 Task: Add Attachment from computer to Card Card0000000065 in Board Board0000000017 in Workspace WS0000000006 in Trello. Add Cover Purple to Card Card0000000065 in Board Board0000000017 in Workspace WS0000000006 in Trello. Add "Move Card To …" Button titled Button0000000065 to "top" of the list "To Do" to Card Card0000000065 in Board Board0000000017 in Workspace WS0000000006 in Trello. Add Description DS0000000065 to Card Card0000000065 in Board Board0000000017 in Workspace WS0000000006 in Trello. Add Comment CM0000000065 to Card Card0000000065 in Board Board0000000017 in Workspace WS0000000006 in Trello
Action: Mouse moved to (671, 369)
Screenshot: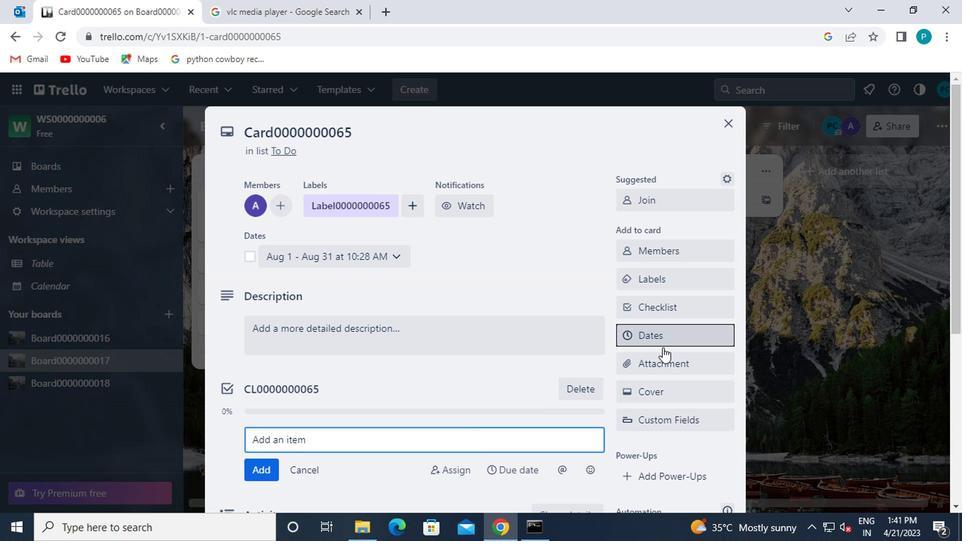 
Action: Mouse pressed left at (671, 369)
Screenshot: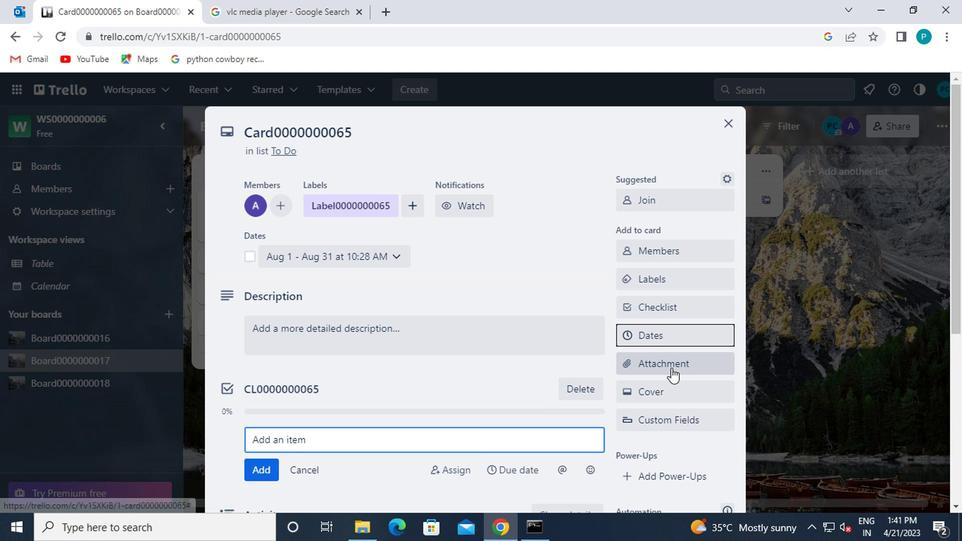 
Action: Mouse moved to (634, 142)
Screenshot: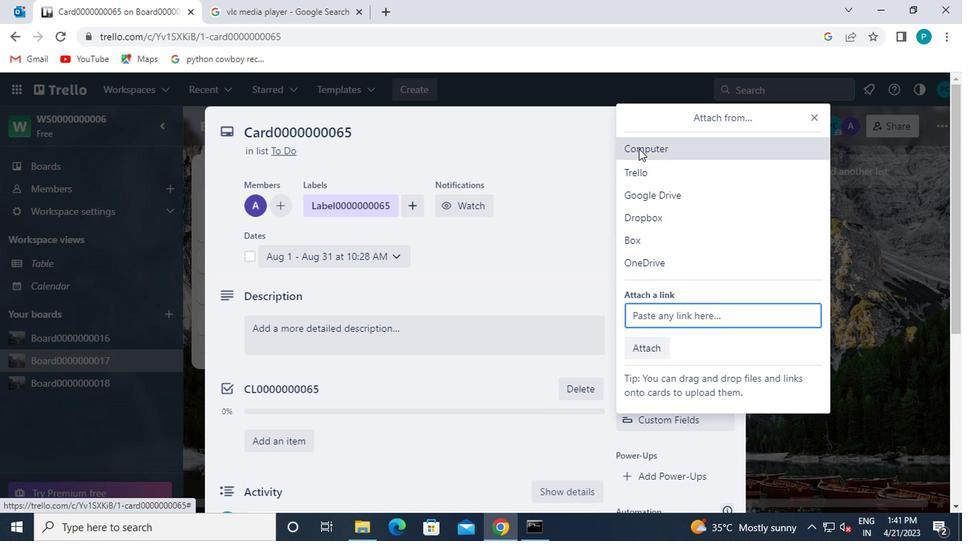 
Action: Mouse pressed left at (634, 142)
Screenshot: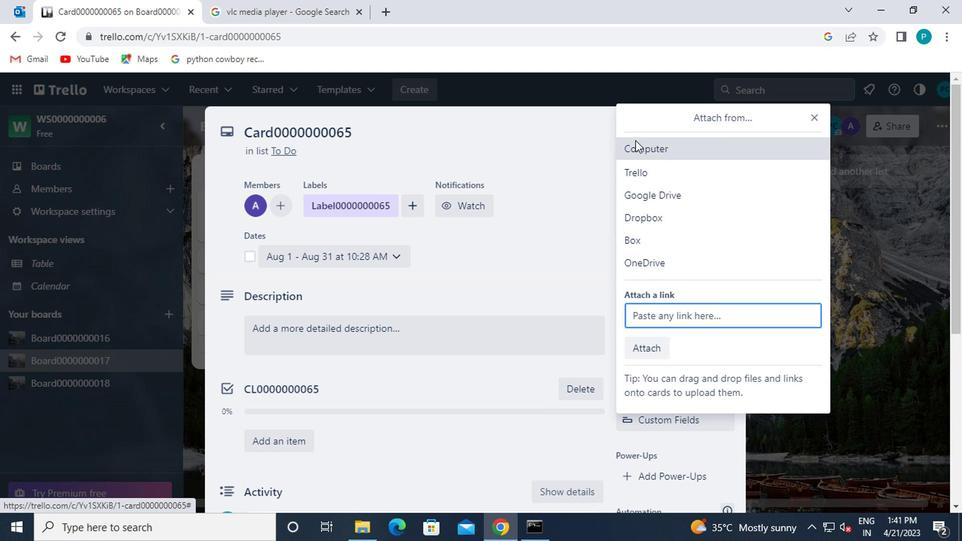 
Action: Mouse moved to (189, 101)
Screenshot: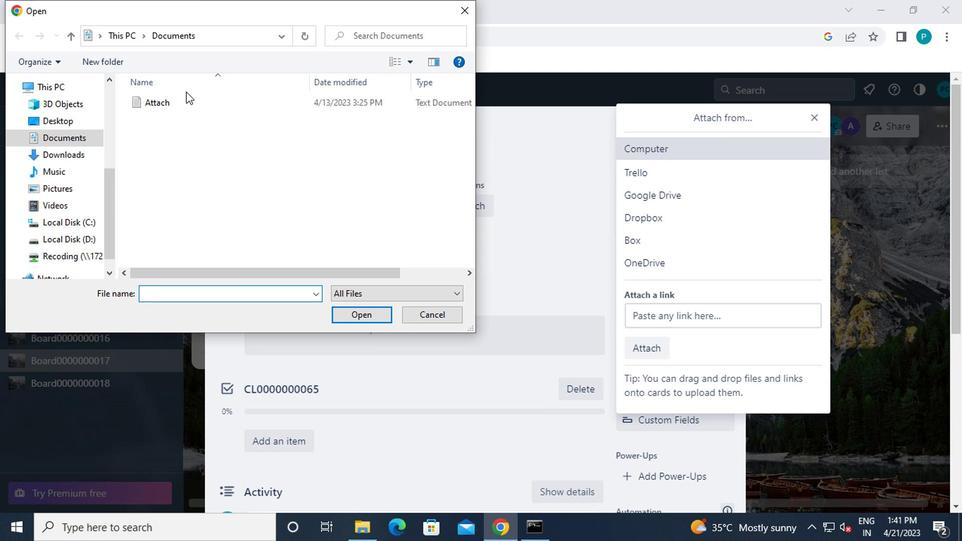 
Action: Mouse pressed left at (189, 101)
Screenshot: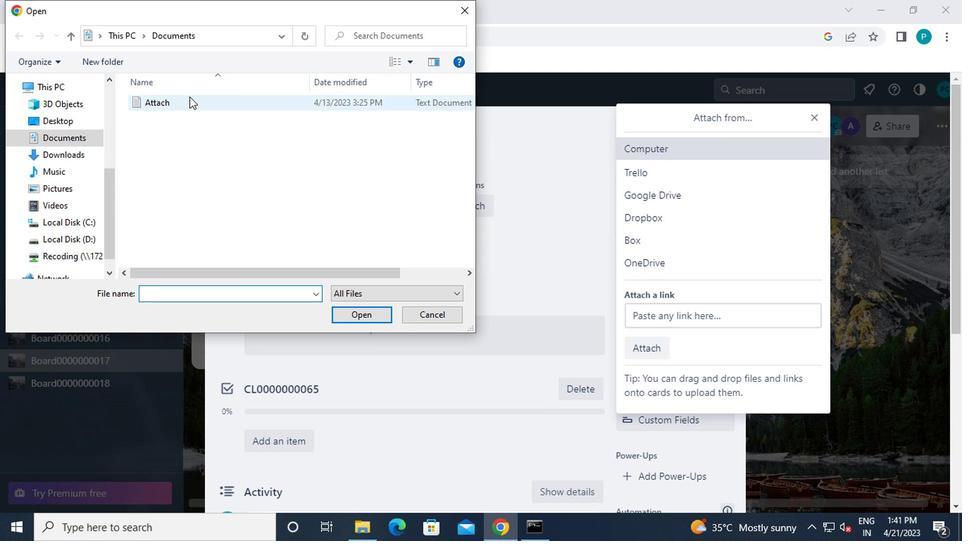 
Action: Mouse moved to (360, 316)
Screenshot: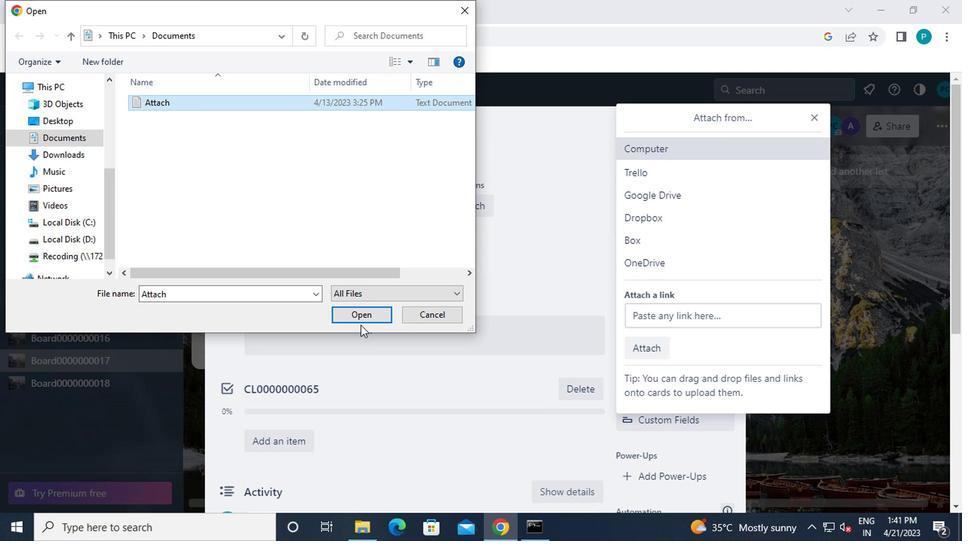 
Action: Mouse pressed left at (360, 316)
Screenshot: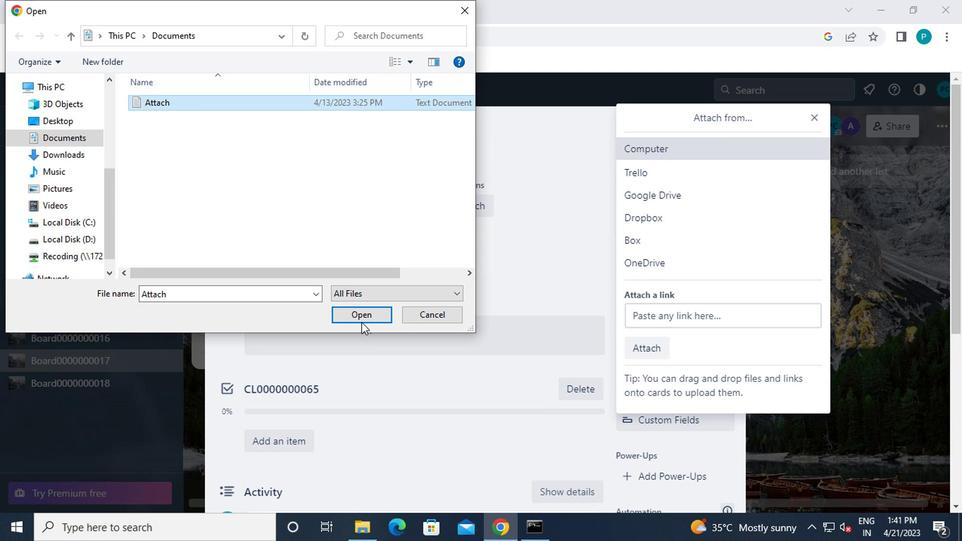 
Action: Mouse moved to (569, 367)
Screenshot: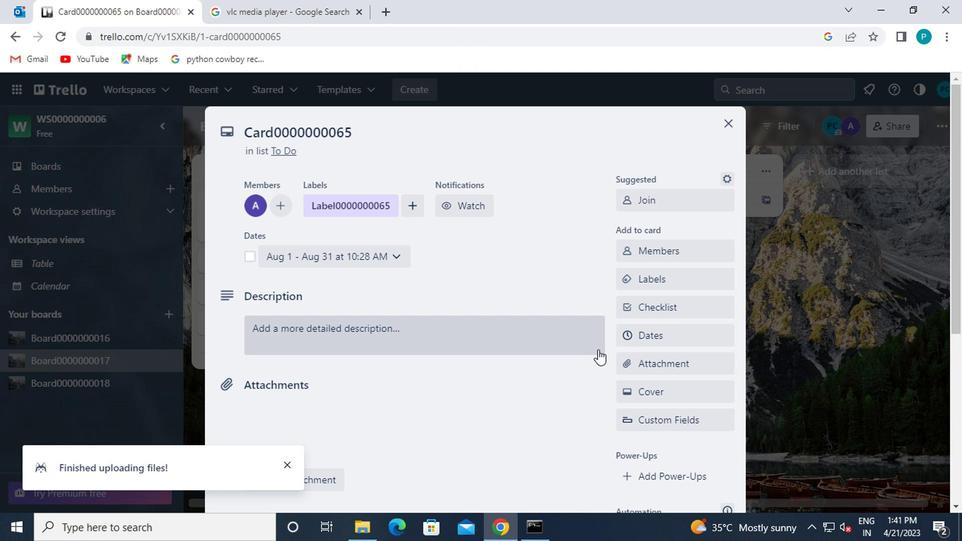 
Action: Mouse scrolled (569, 366) with delta (0, -1)
Screenshot: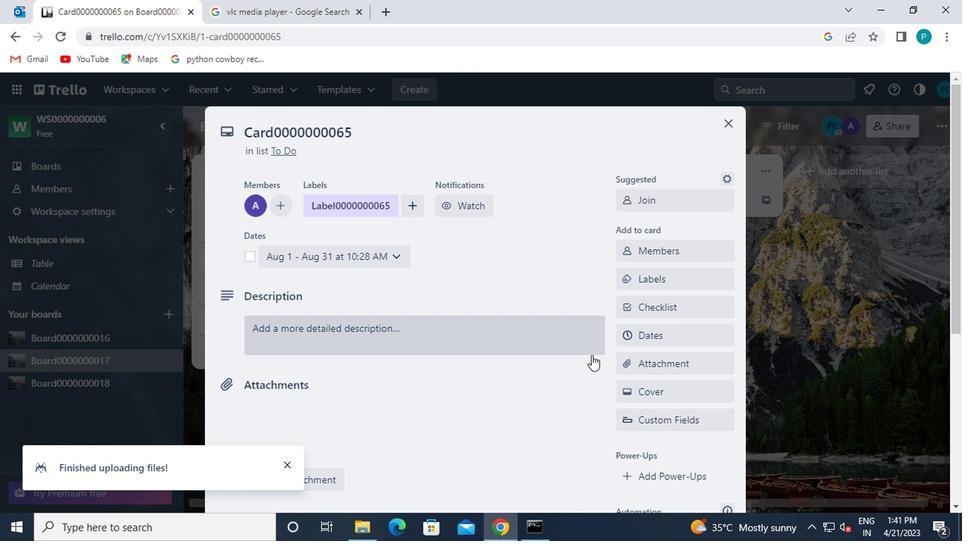 
Action: Mouse moved to (643, 320)
Screenshot: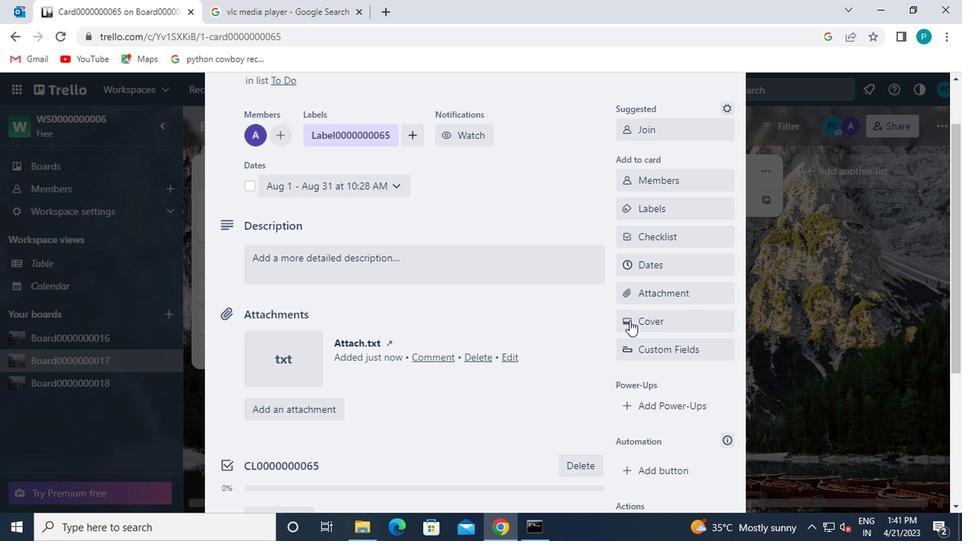 
Action: Mouse pressed left at (643, 320)
Screenshot: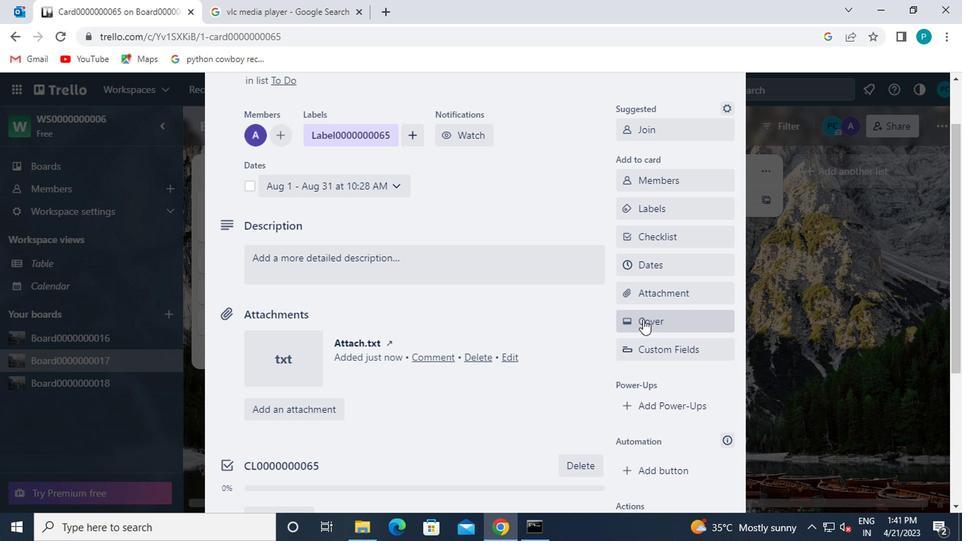 
Action: Mouse moved to (800, 239)
Screenshot: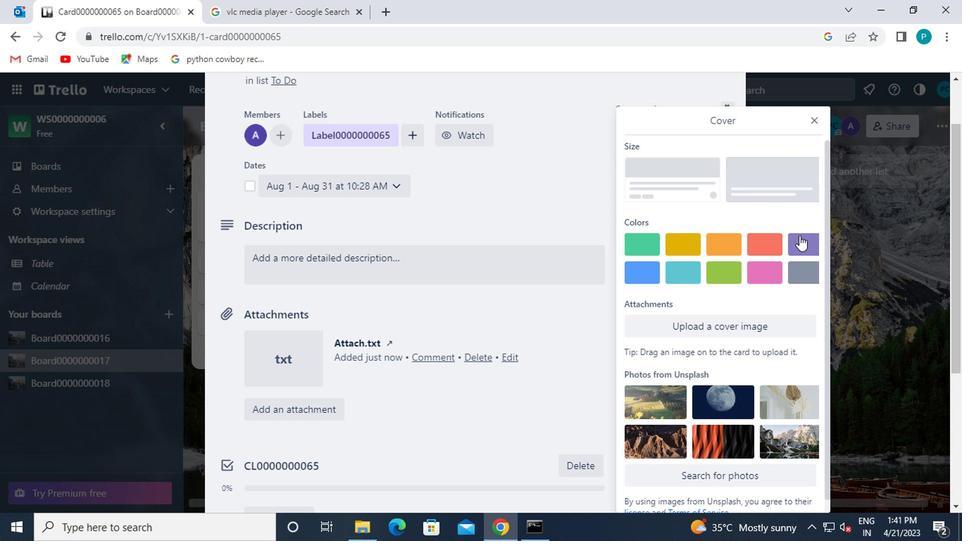 
Action: Mouse pressed left at (800, 239)
Screenshot: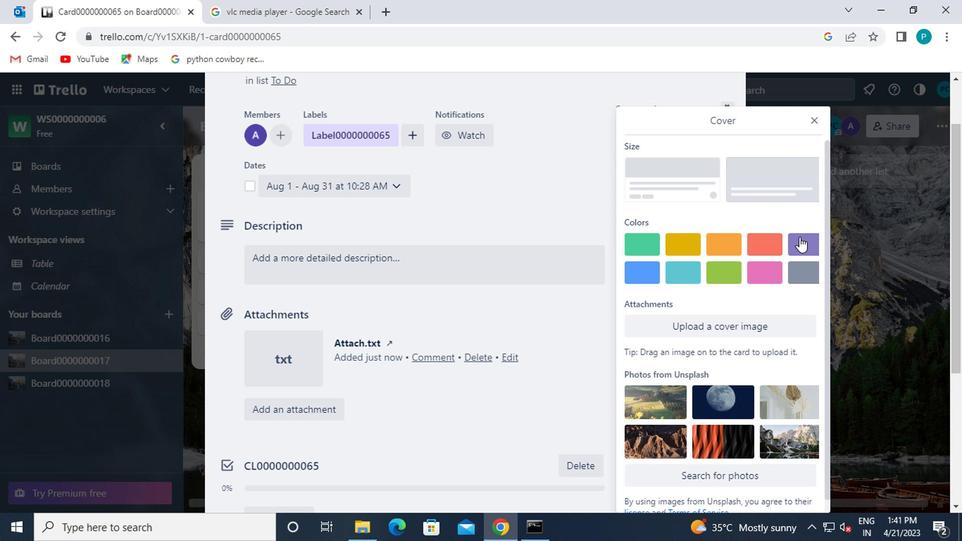 
Action: Mouse moved to (816, 119)
Screenshot: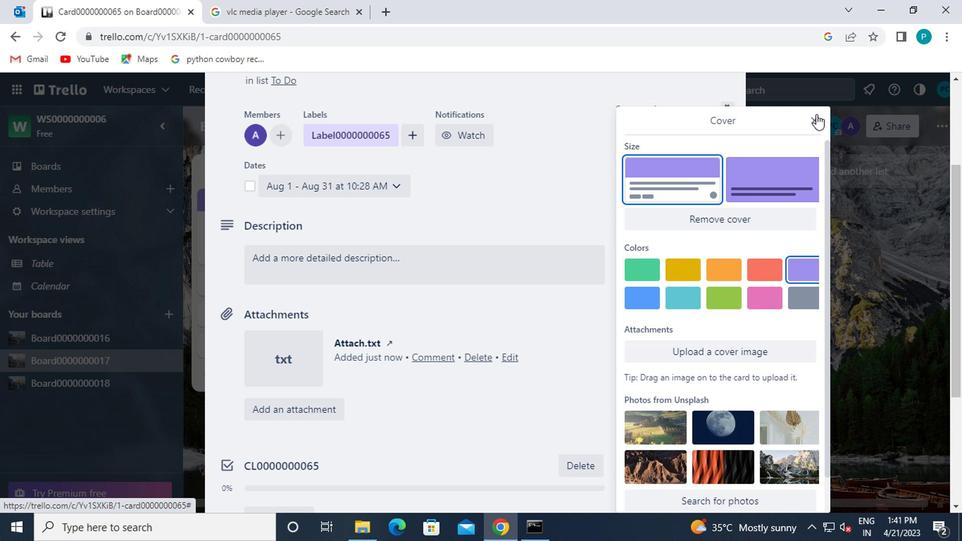 
Action: Mouse pressed left at (816, 119)
Screenshot: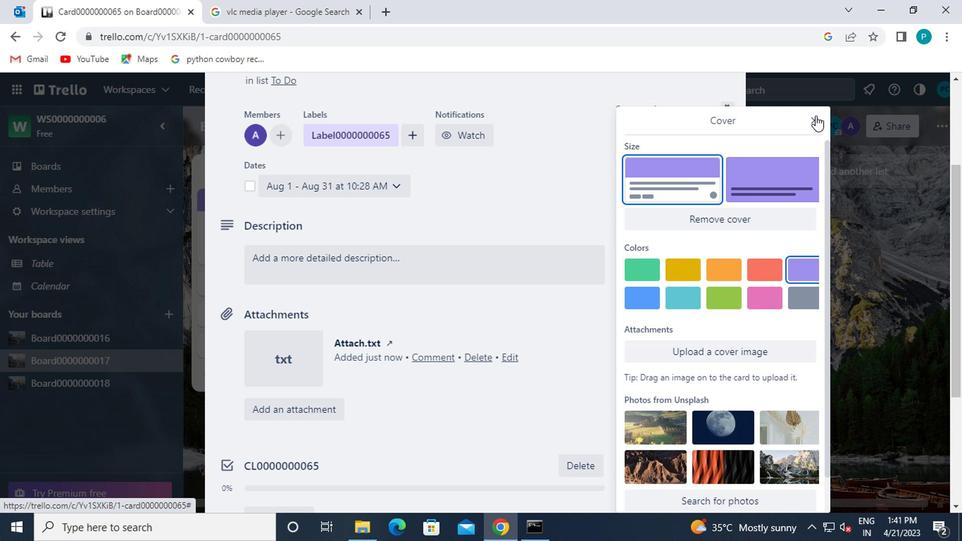 
Action: Mouse moved to (557, 316)
Screenshot: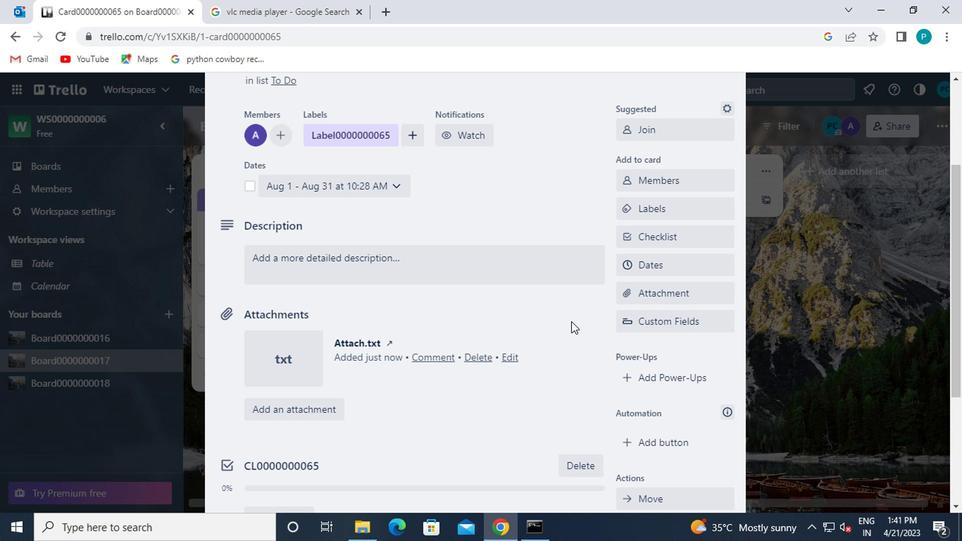 
Action: Mouse scrolled (557, 316) with delta (0, 0)
Screenshot: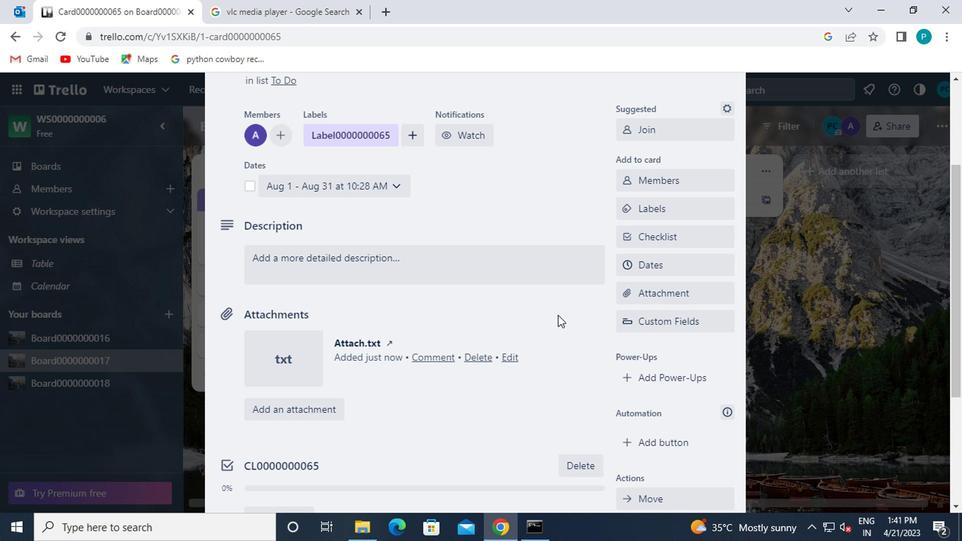 
Action: Mouse moved to (623, 370)
Screenshot: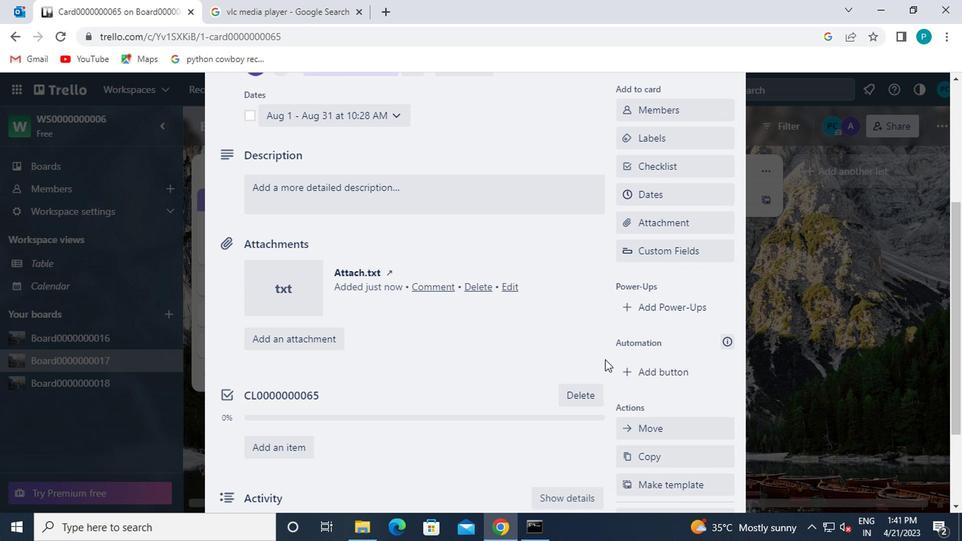 
Action: Mouse pressed left at (623, 370)
Screenshot: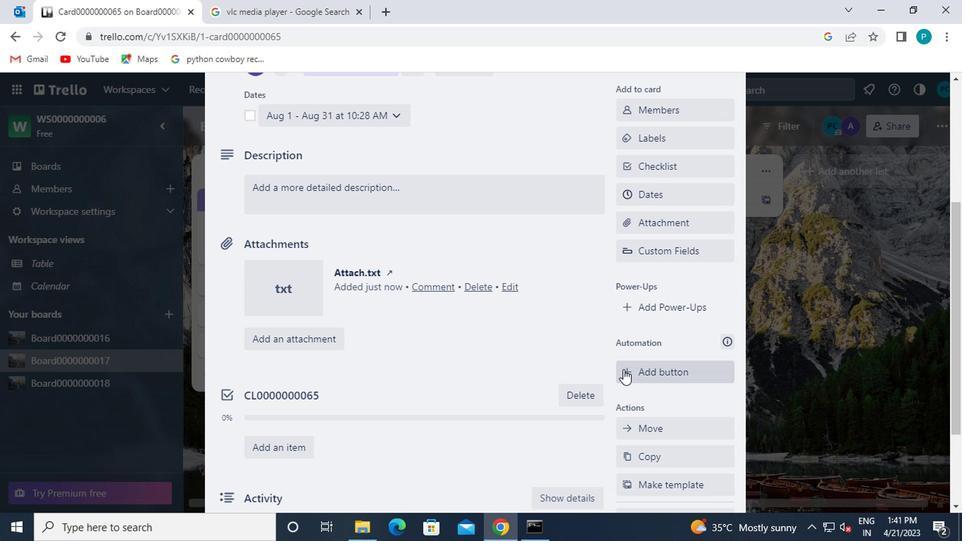 
Action: Mouse moved to (649, 182)
Screenshot: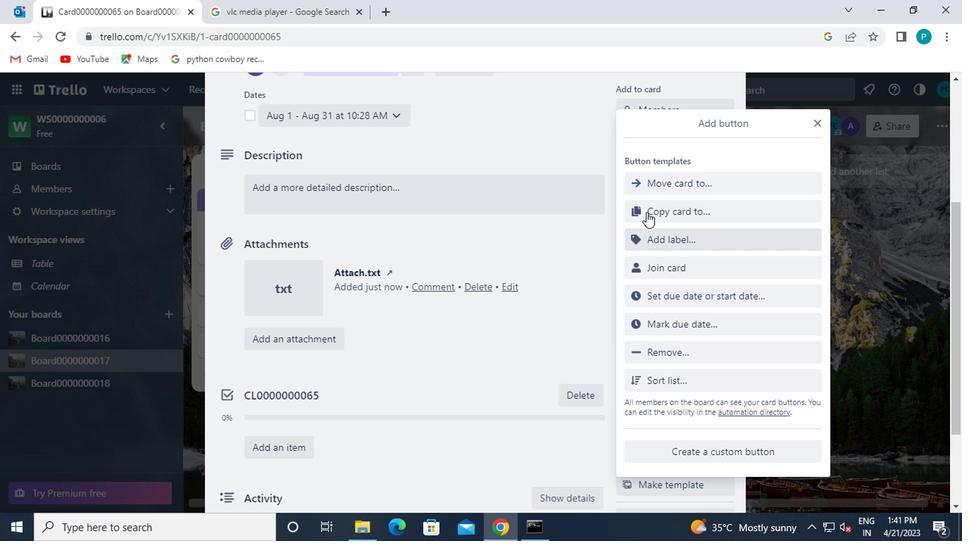 
Action: Mouse pressed left at (649, 182)
Screenshot: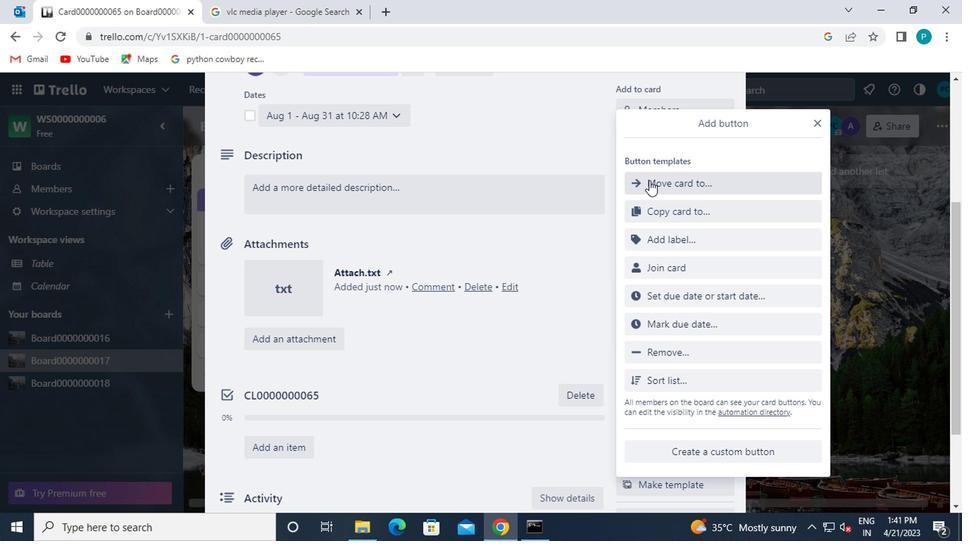 
Action: Mouse moved to (679, 182)
Screenshot: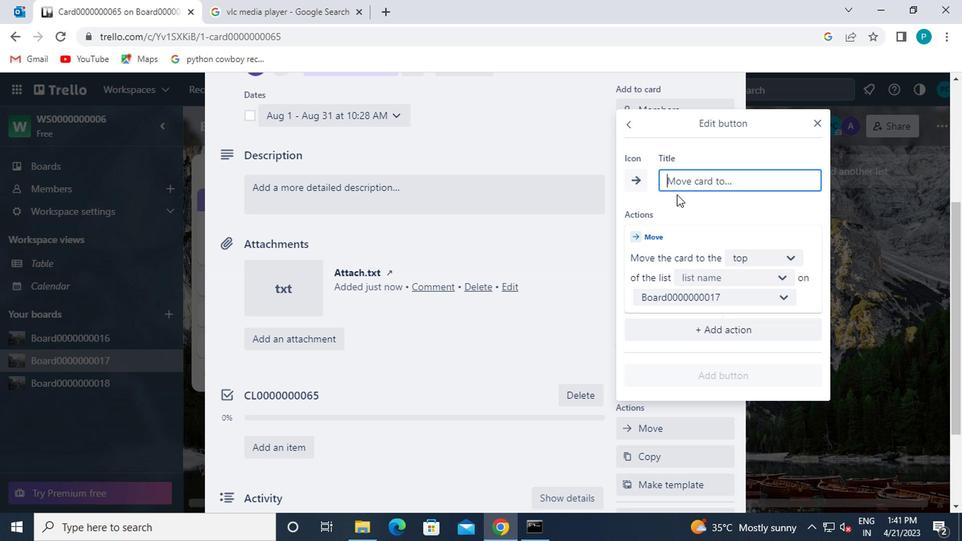
Action: Mouse pressed left at (679, 182)
Screenshot: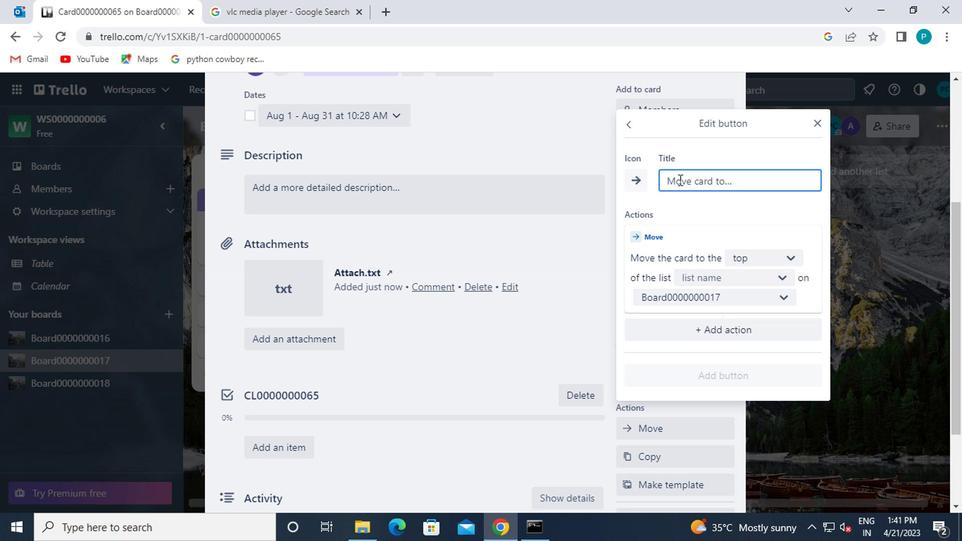 
Action: Key pressed <Key.caps_lock>b<Key.caps_lock><Key.backspace>b<Key.caps_lock>utton0000000065
Screenshot: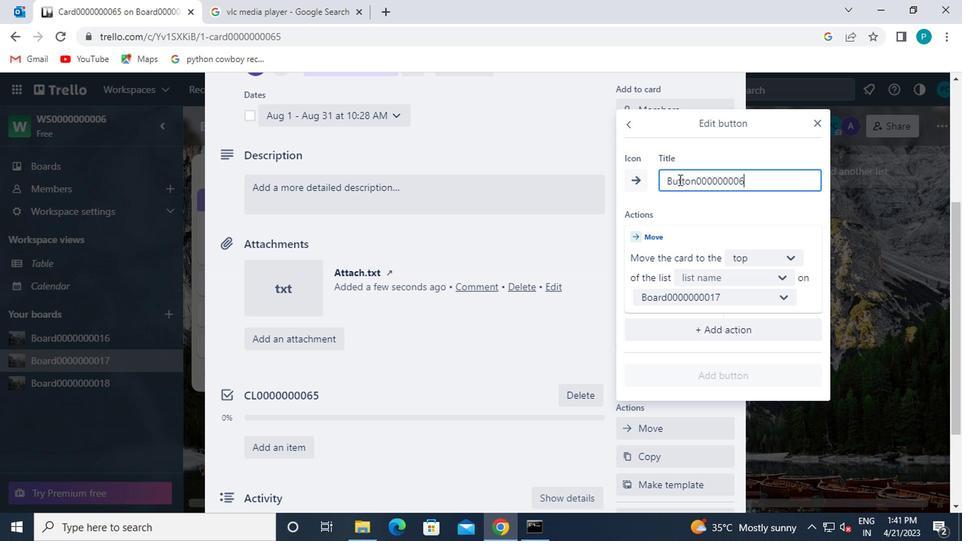 
Action: Mouse moved to (760, 260)
Screenshot: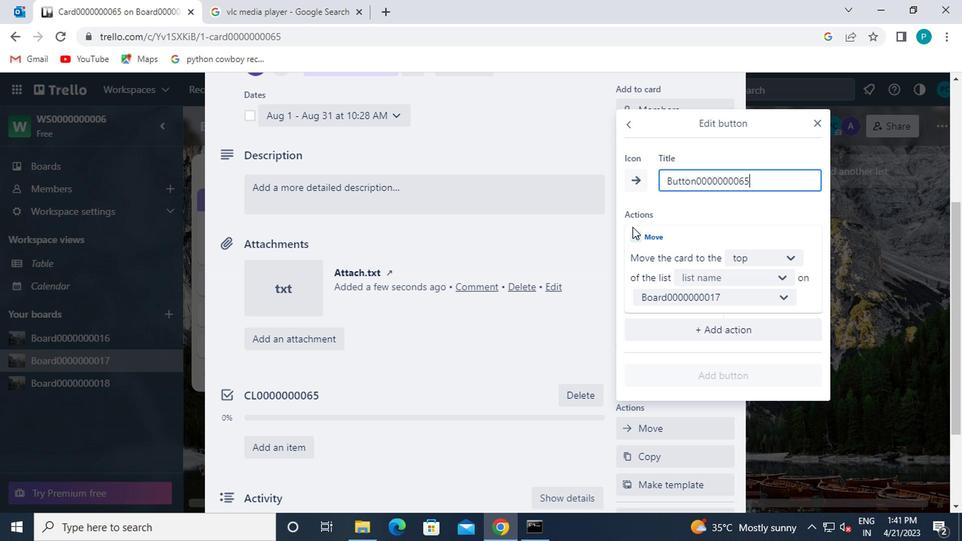 
Action: Mouse pressed left at (760, 260)
Screenshot: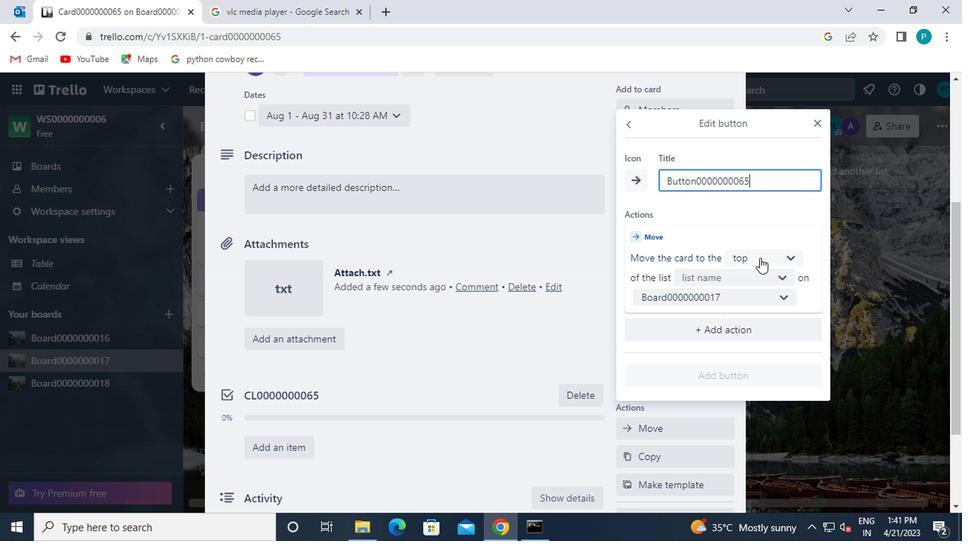 
Action: Mouse moved to (761, 289)
Screenshot: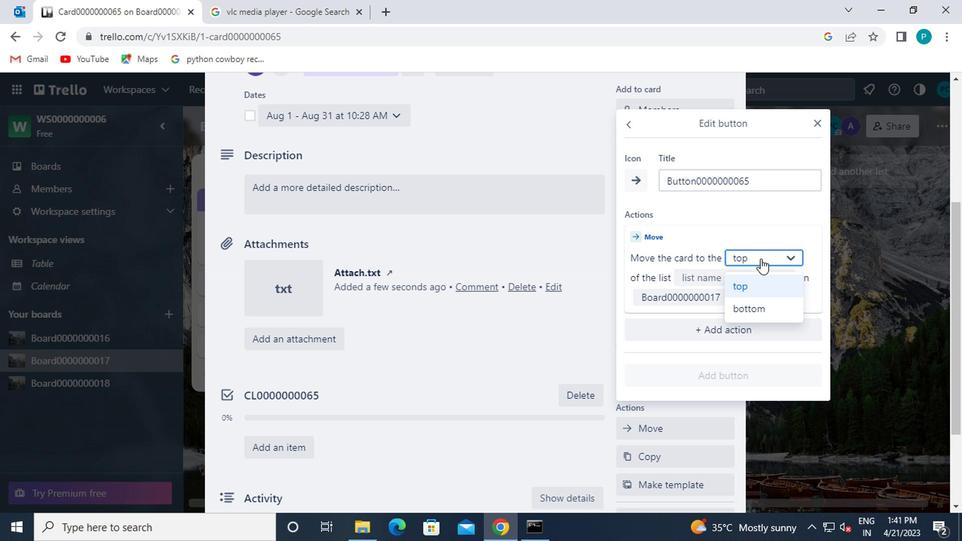 
Action: Mouse pressed left at (761, 289)
Screenshot: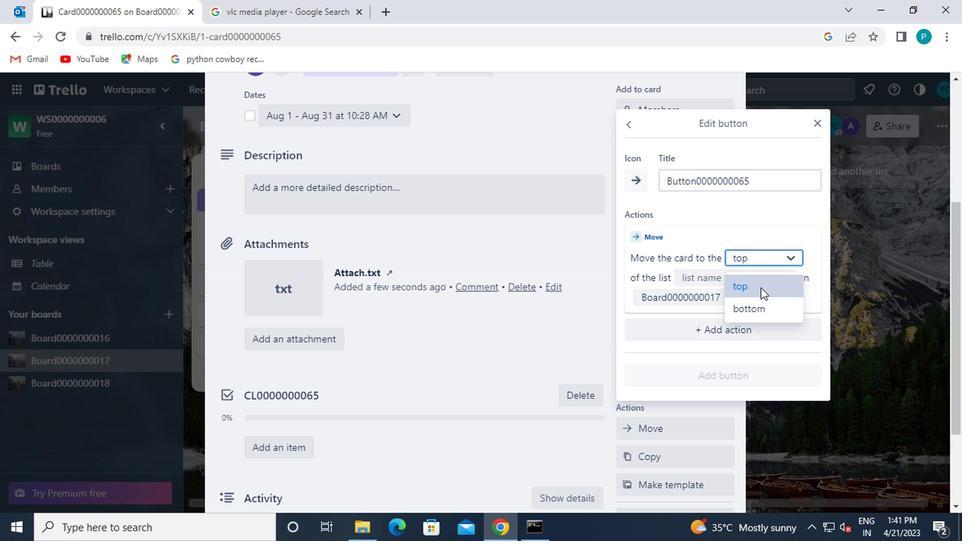
Action: Mouse moved to (739, 282)
Screenshot: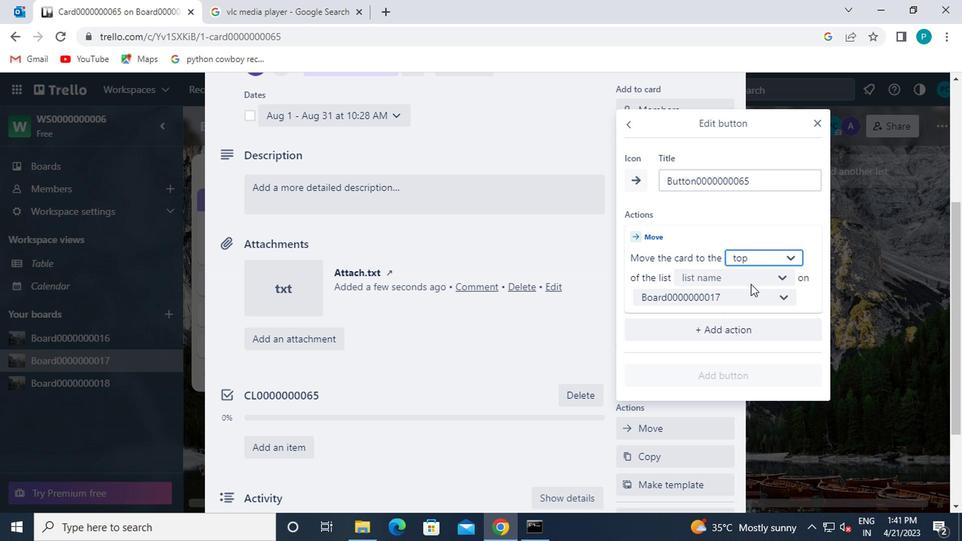 
Action: Mouse pressed left at (739, 282)
Screenshot: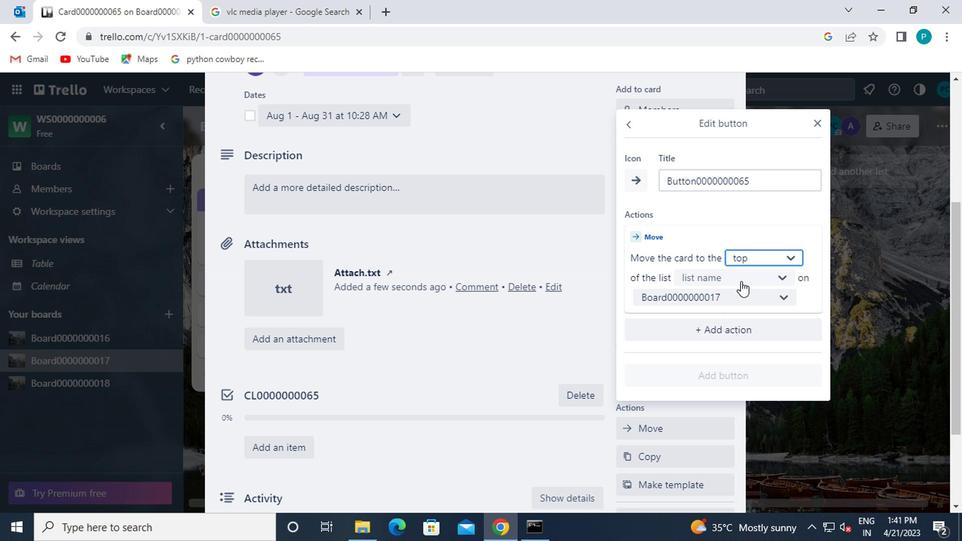
Action: Mouse moved to (739, 310)
Screenshot: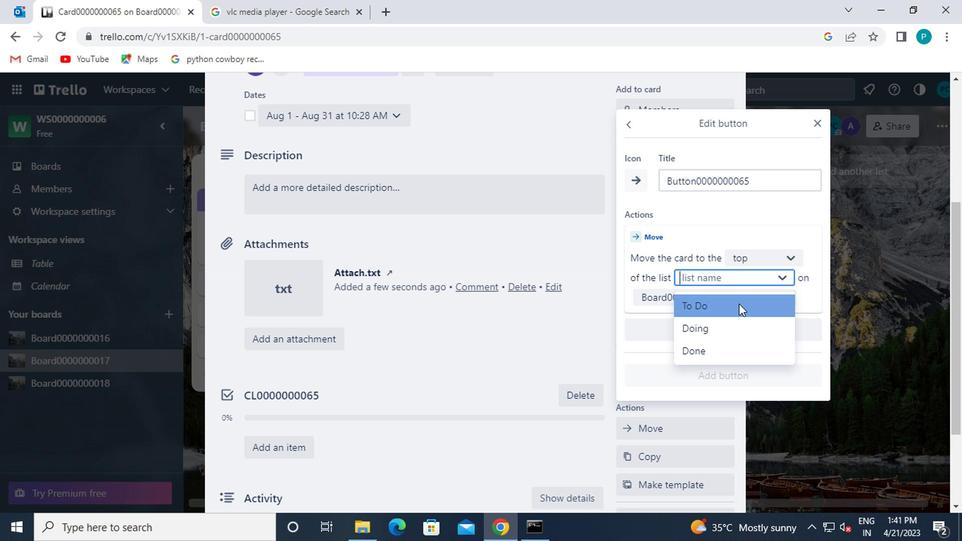
Action: Mouse pressed left at (739, 310)
Screenshot: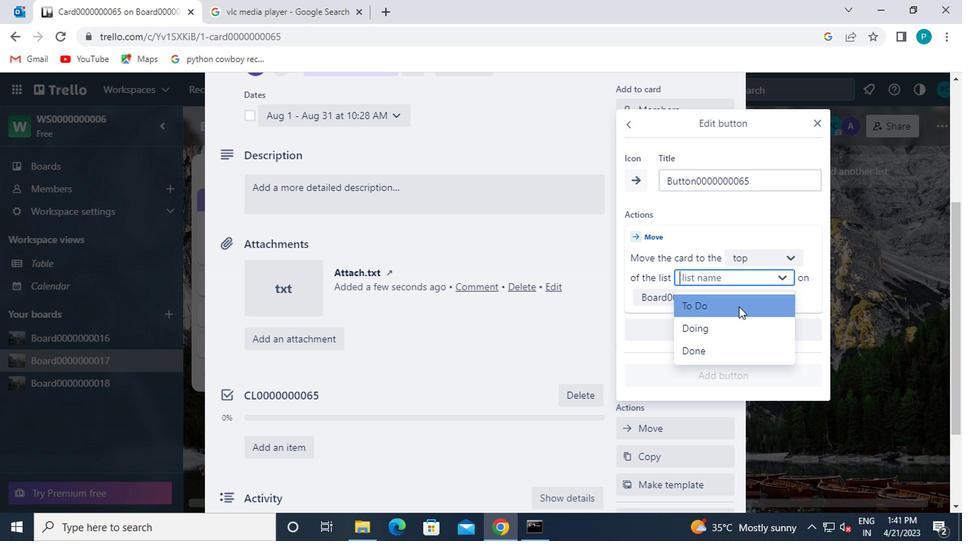 
Action: Mouse moved to (753, 375)
Screenshot: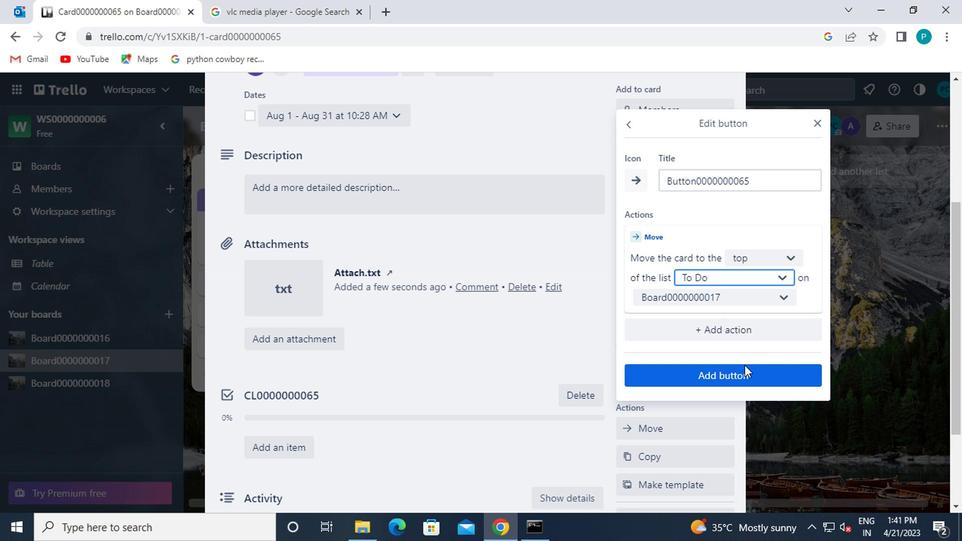 
Action: Mouse pressed left at (753, 375)
Screenshot: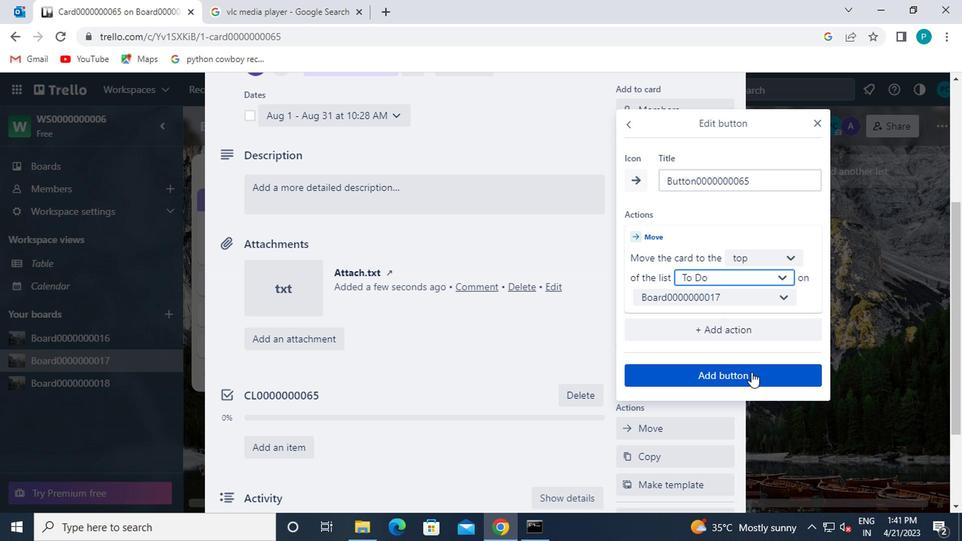 
Action: Mouse moved to (568, 312)
Screenshot: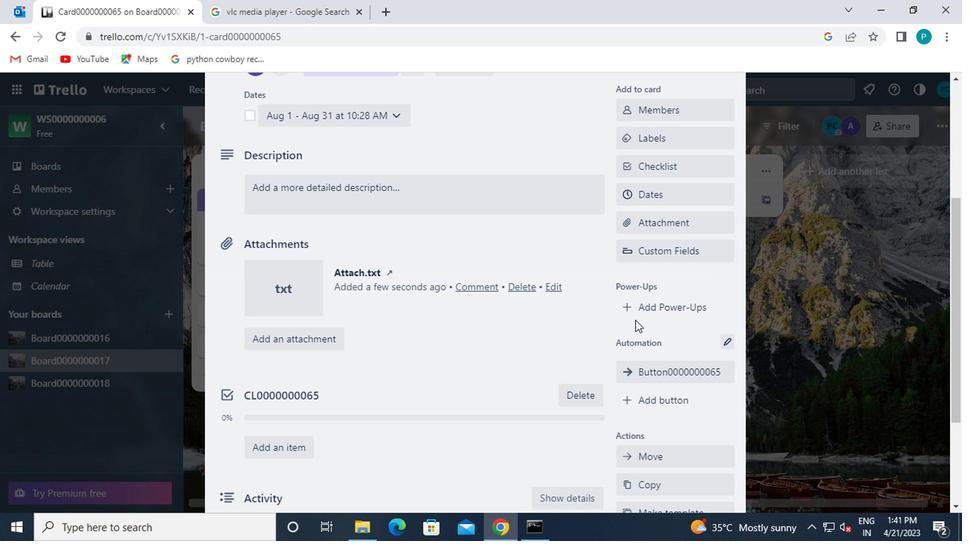 
Action: Mouse scrolled (568, 311) with delta (0, -1)
Screenshot: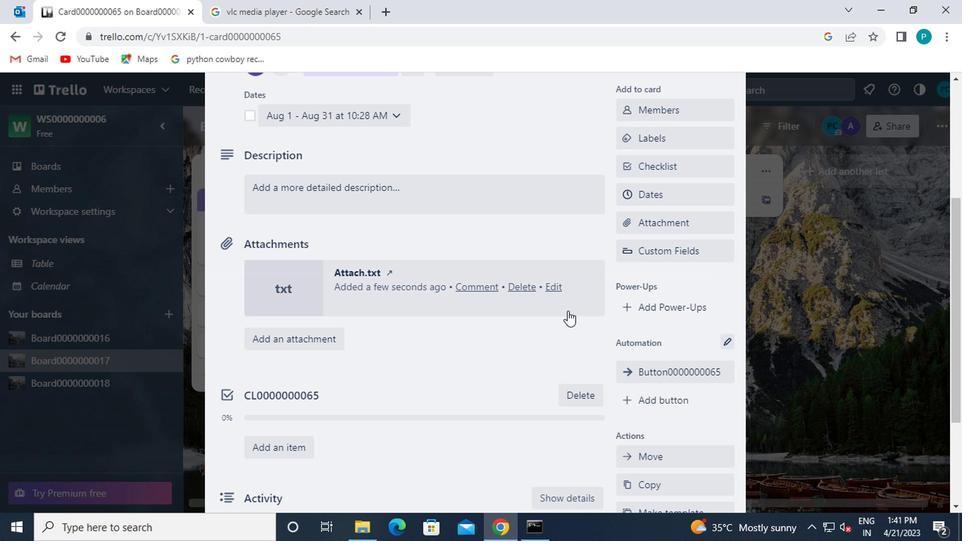 
Action: Mouse moved to (475, 292)
Screenshot: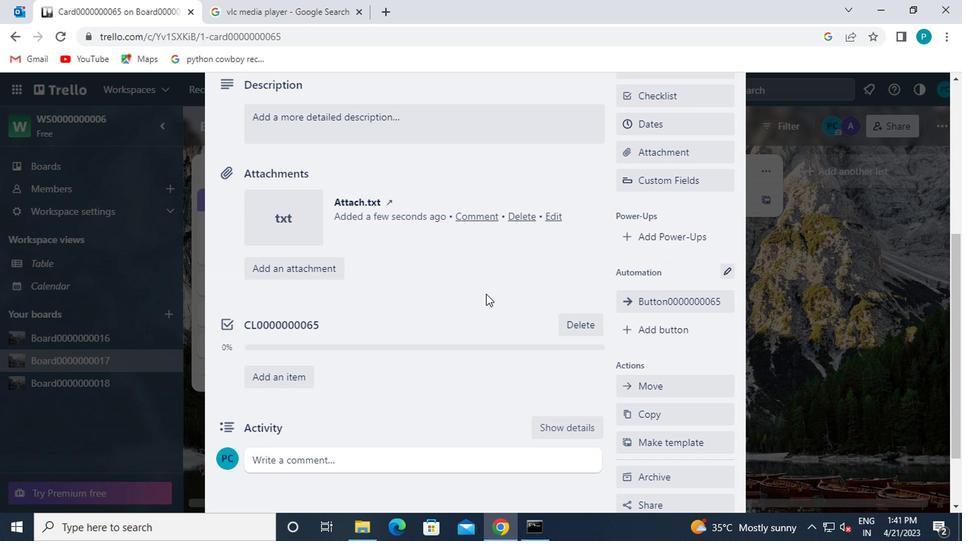 
Action: Mouse scrolled (475, 292) with delta (0, 0)
Screenshot: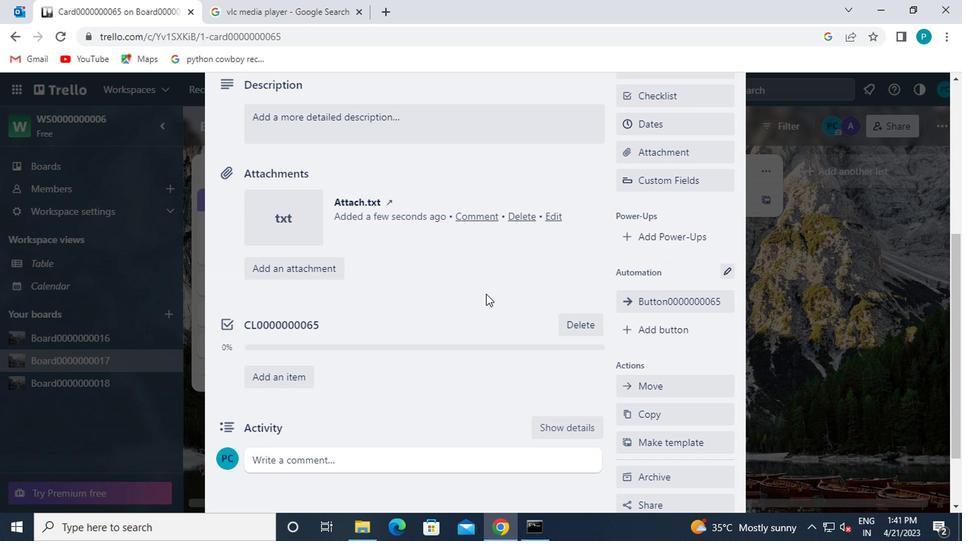 
Action: Mouse moved to (328, 200)
Screenshot: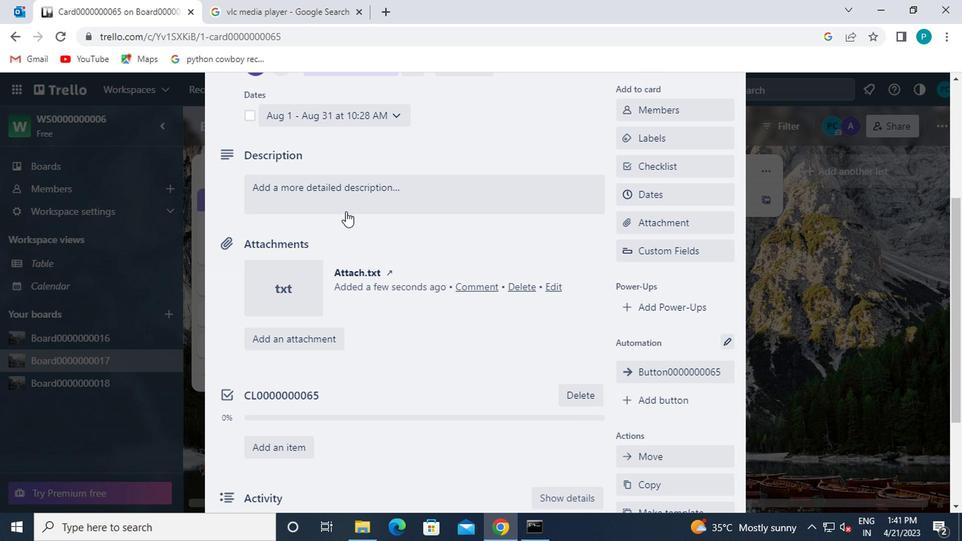 
Action: Mouse pressed left at (328, 200)
Screenshot: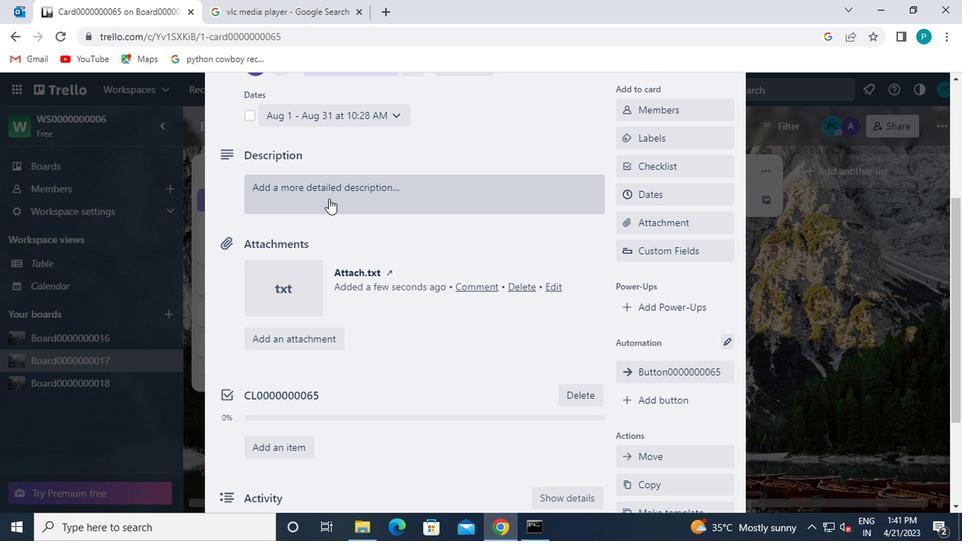 
Action: Mouse moved to (334, 197)
Screenshot: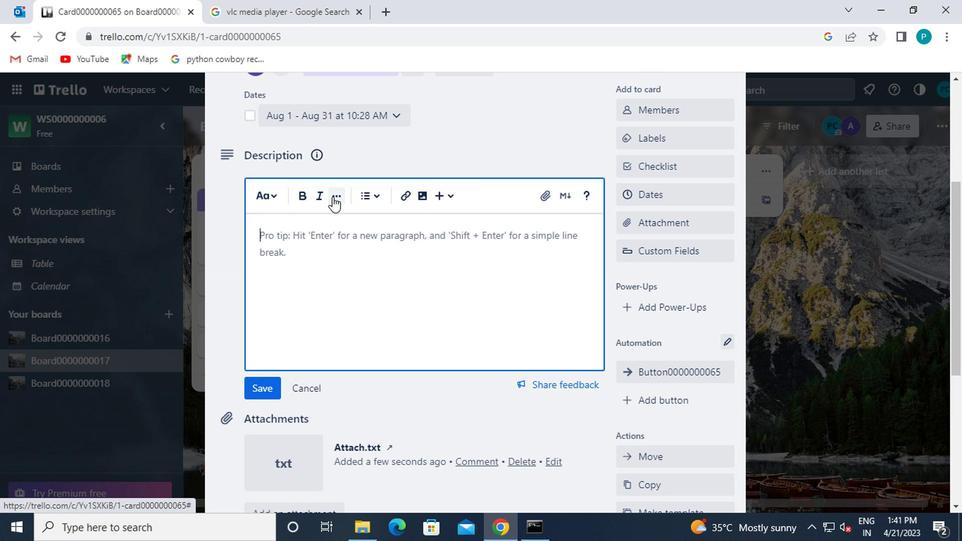 
Action: Key pressed <Key.caps_lock>
Screenshot: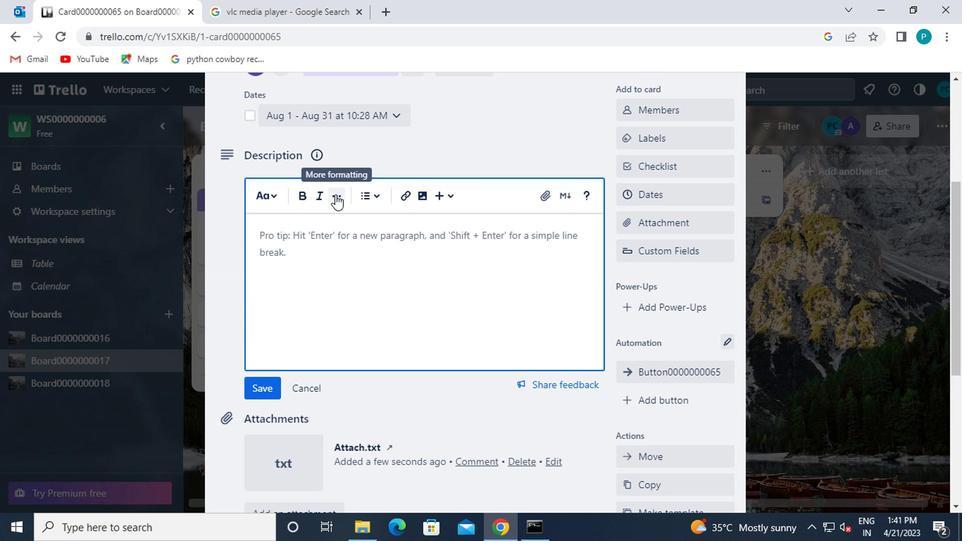 
Action: Mouse moved to (335, 196)
Screenshot: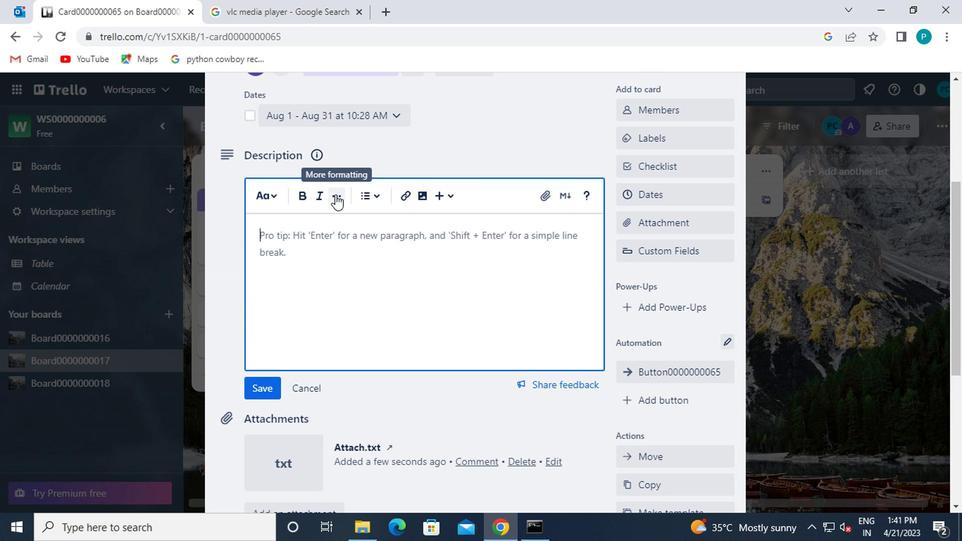 
Action: Key pressed ds0000000065
Screenshot: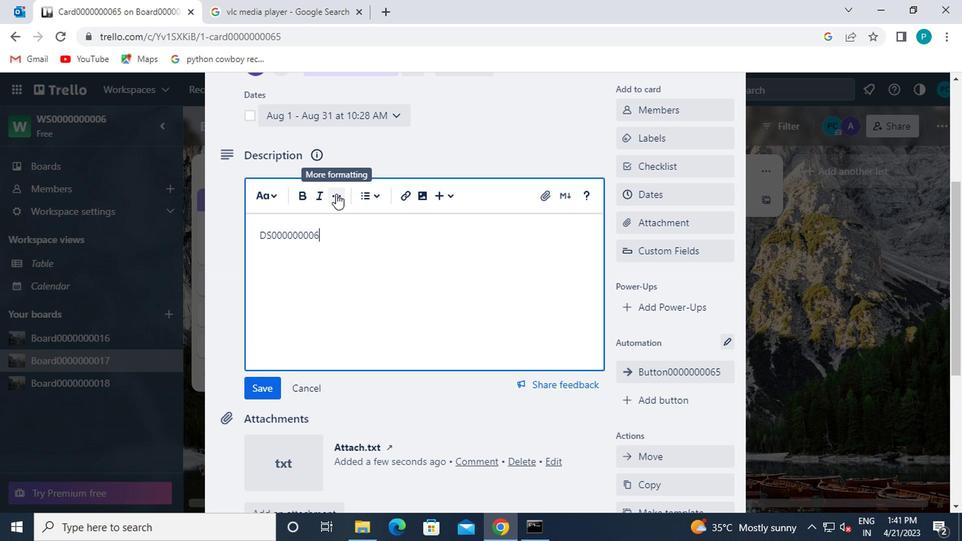 
Action: Mouse moved to (274, 388)
Screenshot: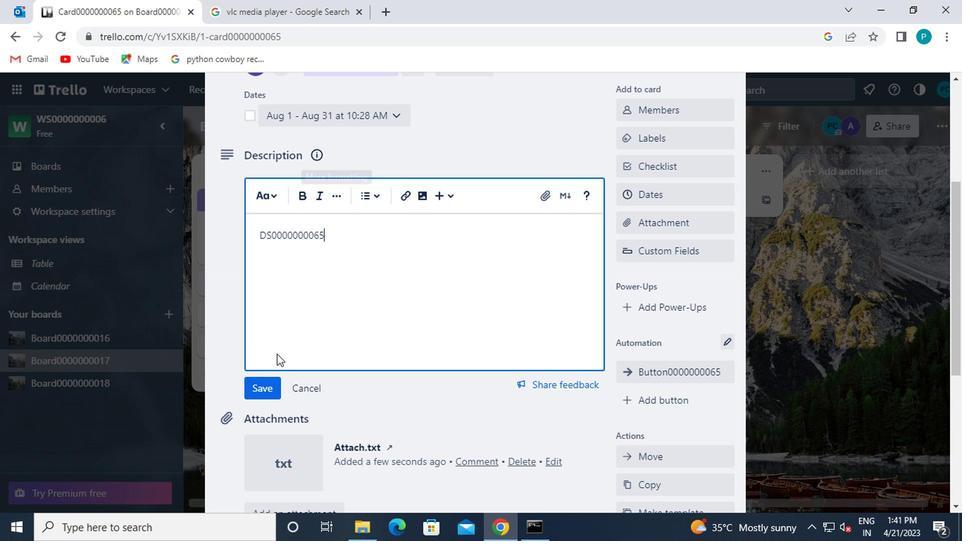 
Action: Mouse pressed left at (274, 388)
Screenshot: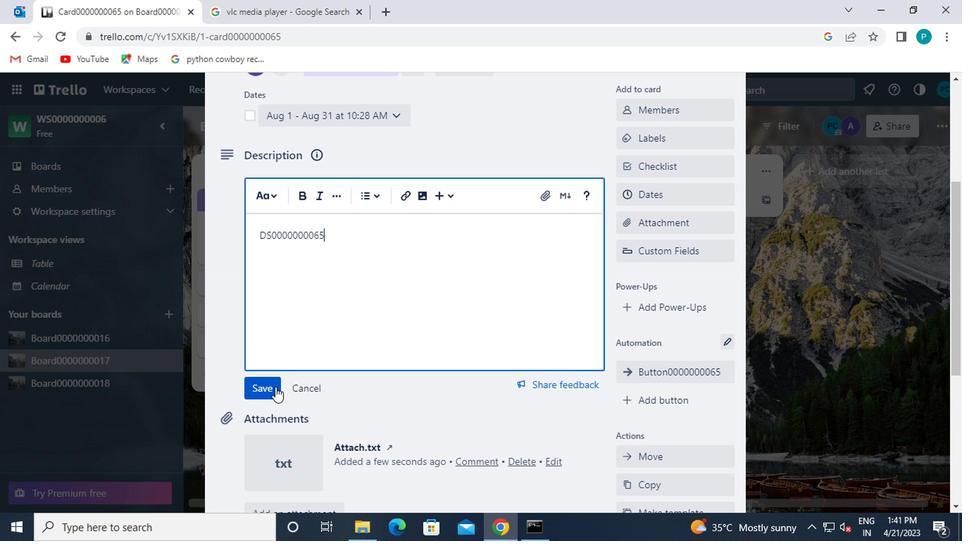
Action: Mouse scrolled (274, 387) with delta (0, 0)
Screenshot: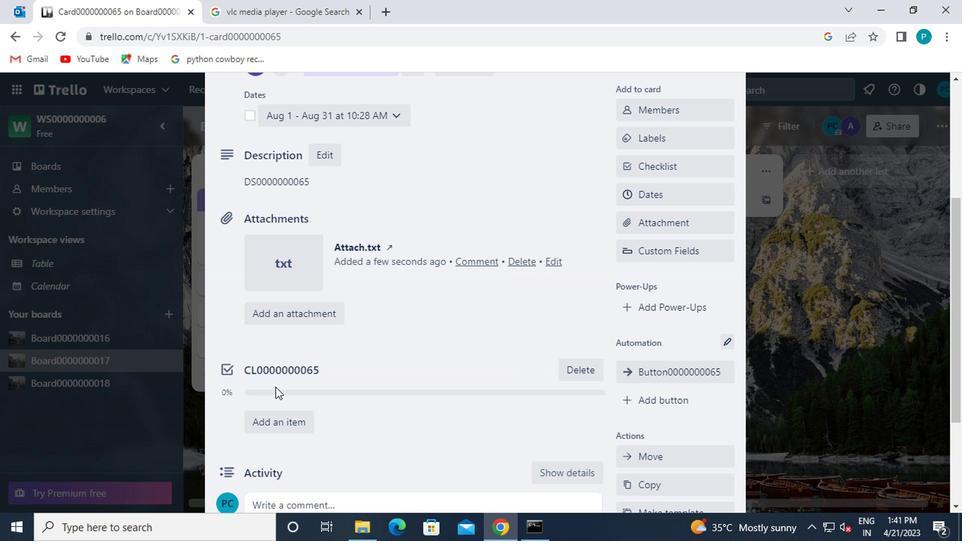 
Action: Mouse scrolled (274, 387) with delta (0, 0)
Screenshot: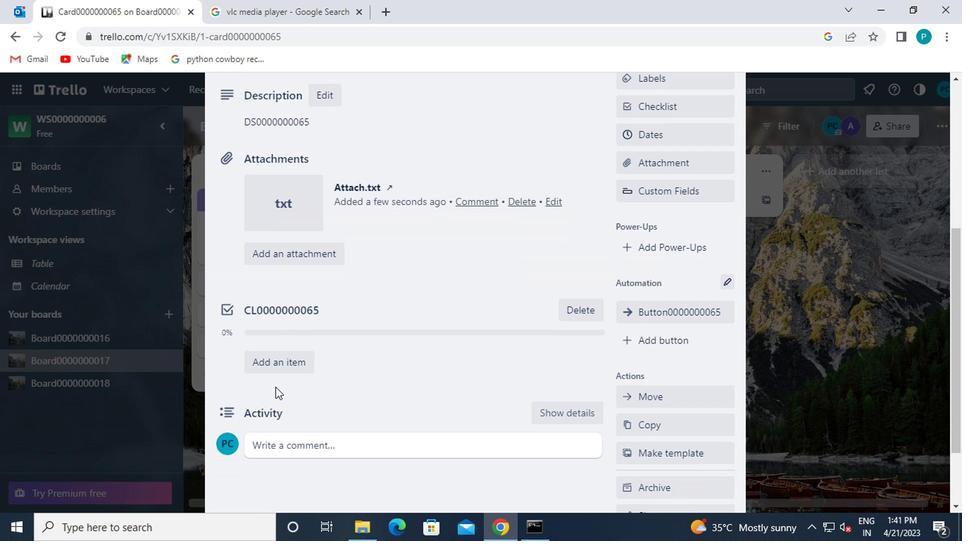 
Action: Mouse moved to (265, 367)
Screenshot: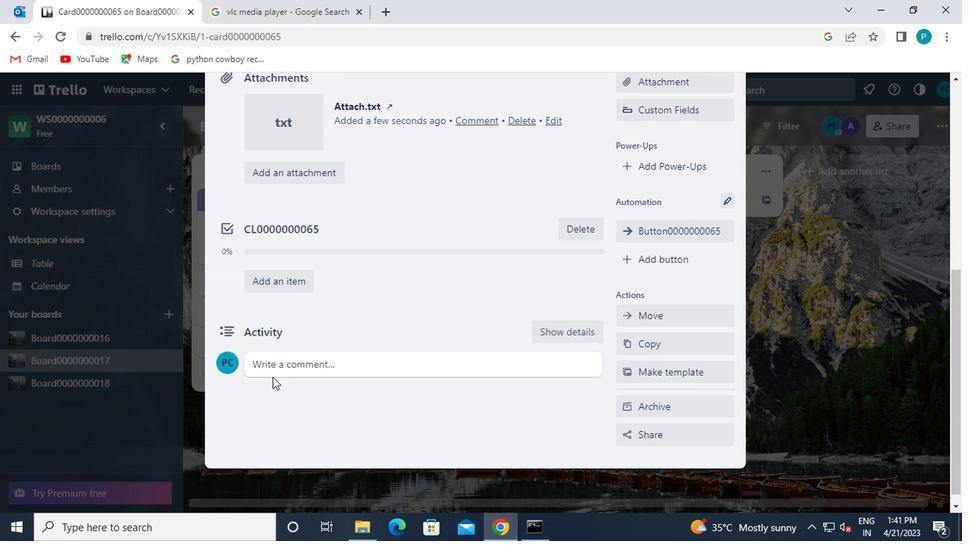 
Action: Mouse pressed left at (265, 367)
Screenshot: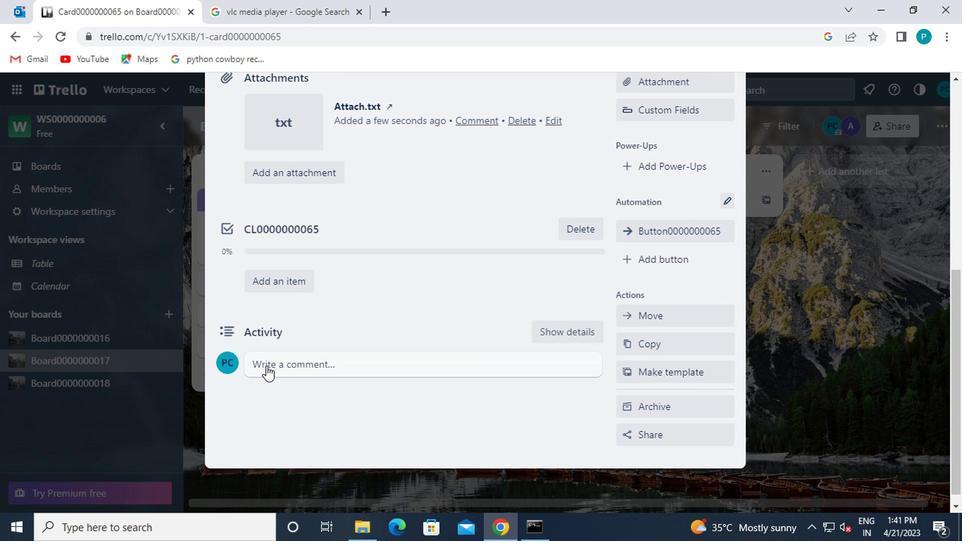 
Action: Key pressed cm0000000065
Screenshot: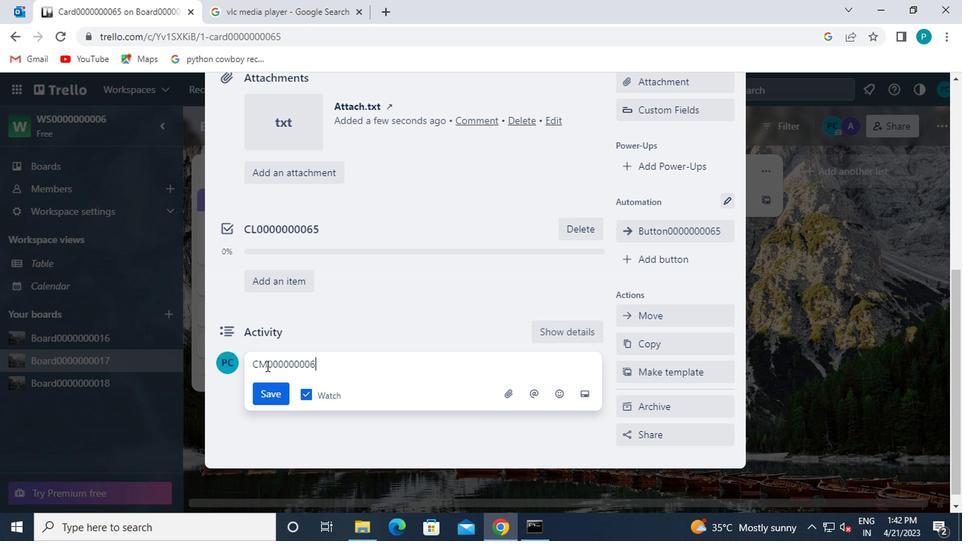 
Action: Mouse moved to (282, 395)
Screenshot: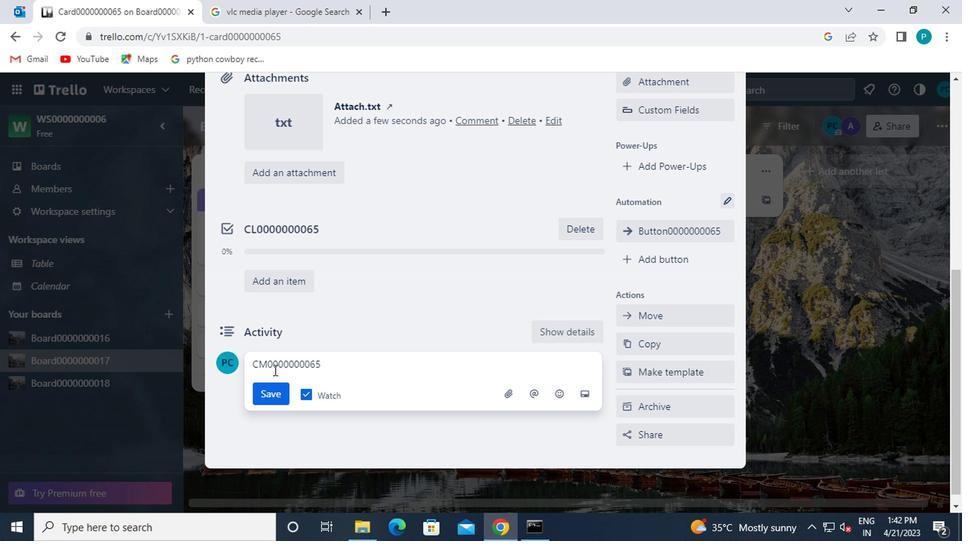 
Action: Mouse pressed left at (282, 395)
Screenshot: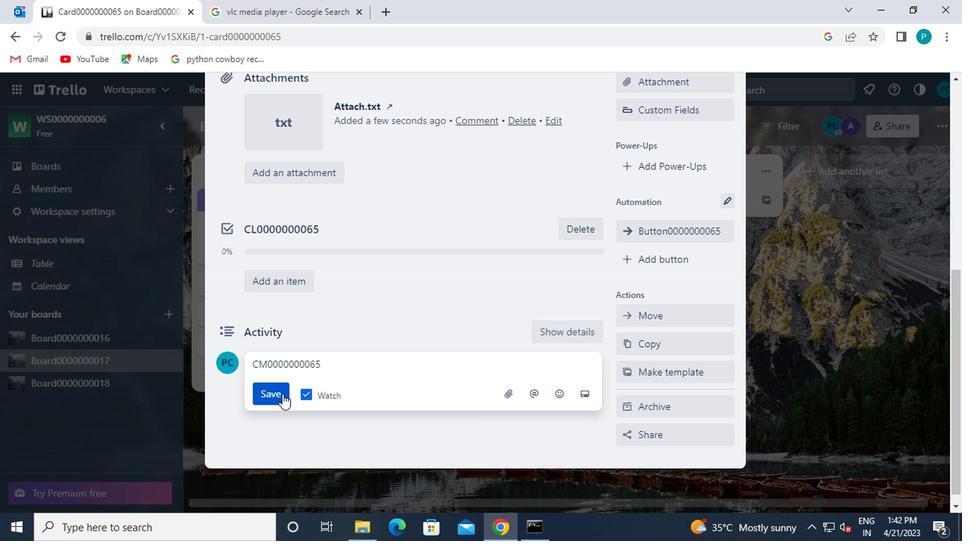 
Action: Mouse moved to (282, 395)
Screenshot: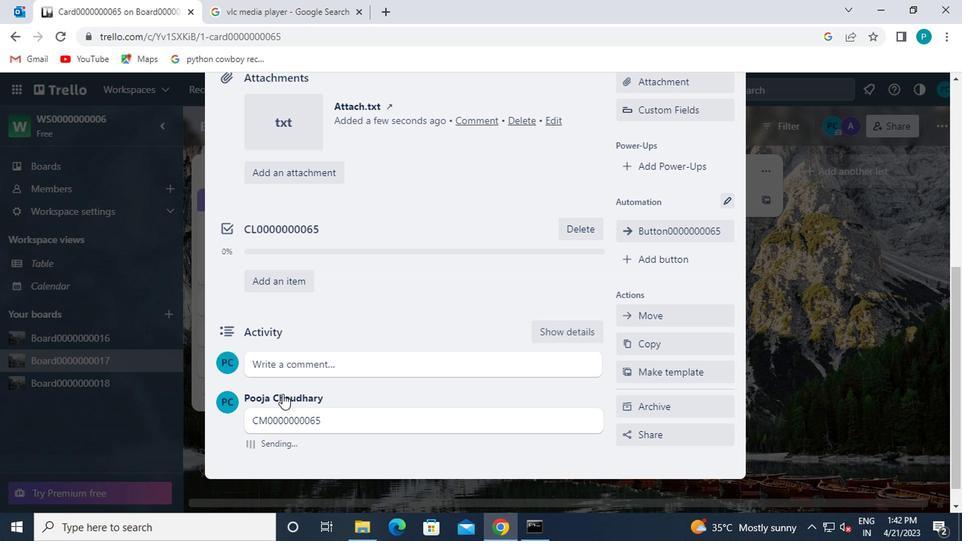 
